 Task: Change the email background color to a custom RGB value of 150, 128, 246.
Action: Mouse moved to (192, 28)
Screenshot: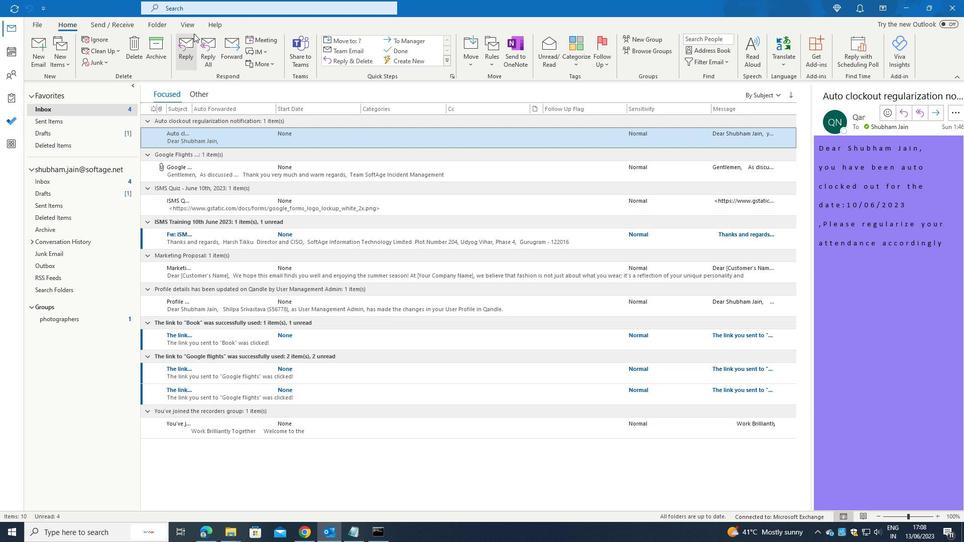 
Action: Mouse pressed left at (192, 28)
Screenshot: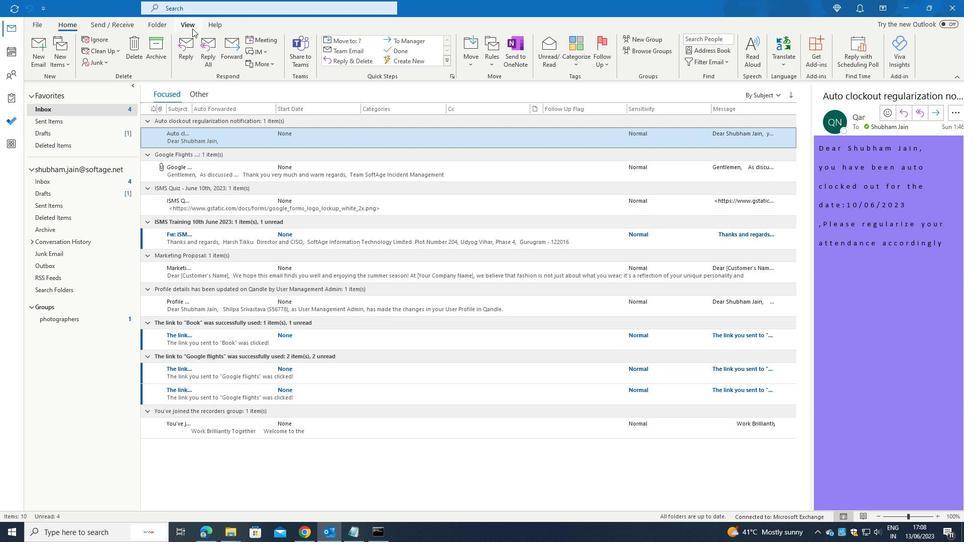 
Action: Mouse moved to (846, 42)
Screenshot: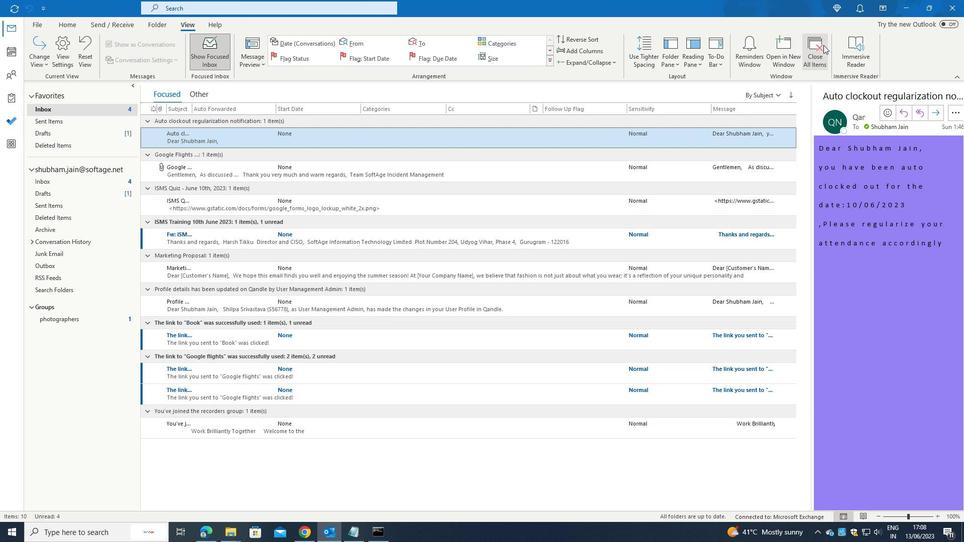 
Action: Mouse pressed left at (846, 42)
Screenshot: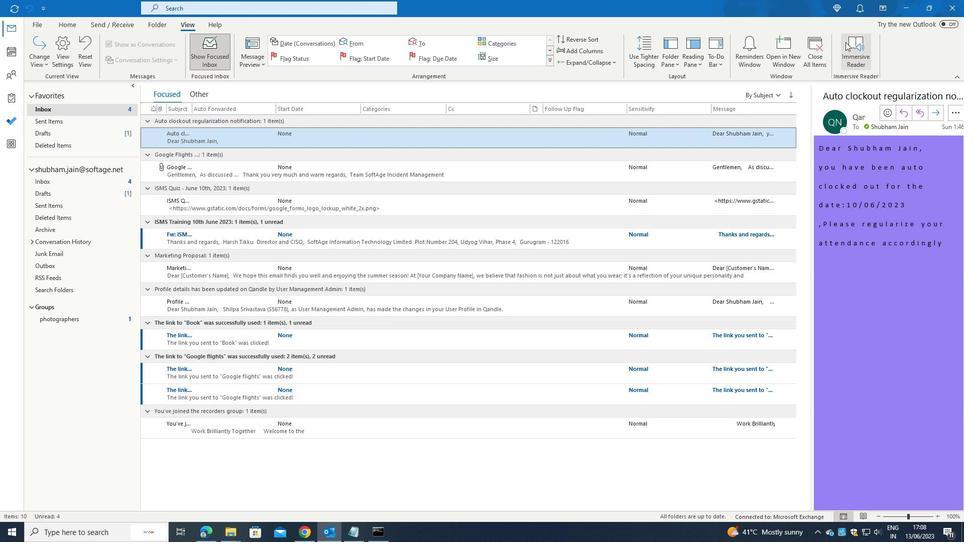 
Action: Mouse moved to (62, 55)
Screenshot: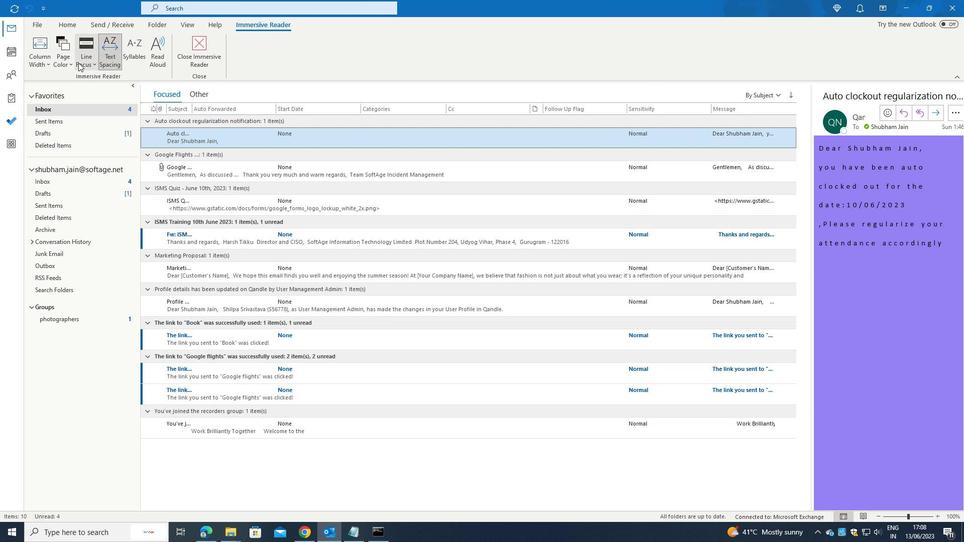 
Action: Mouse pressed left at (62, 55)
Screenshot: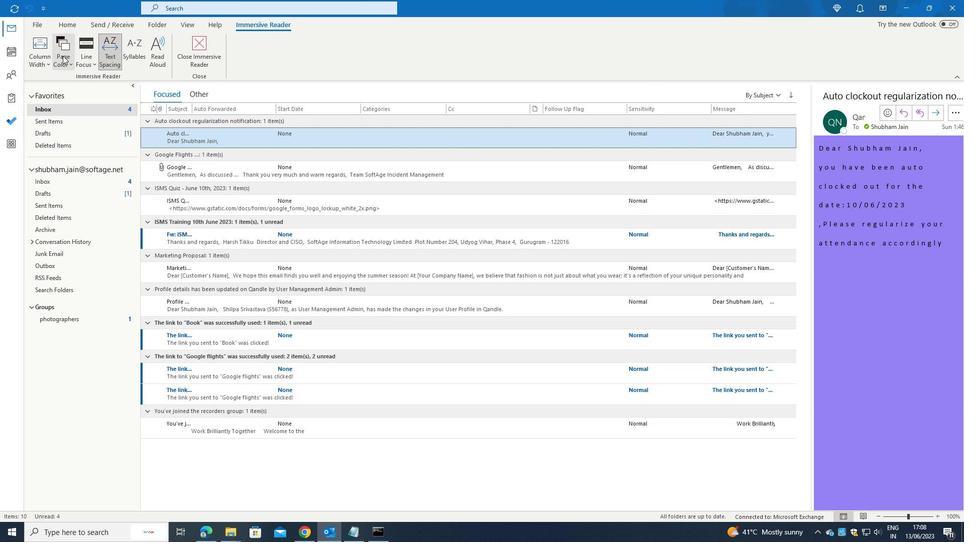 
Action: Mouse moved to (80, 191)
Screenshot: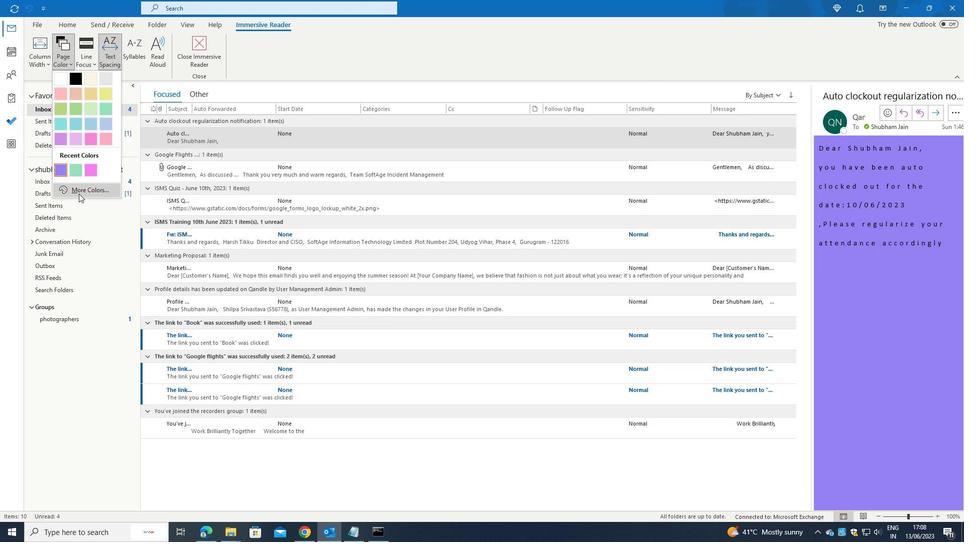 
Action: Mouse pressed left at (80, 191)
Screenshot: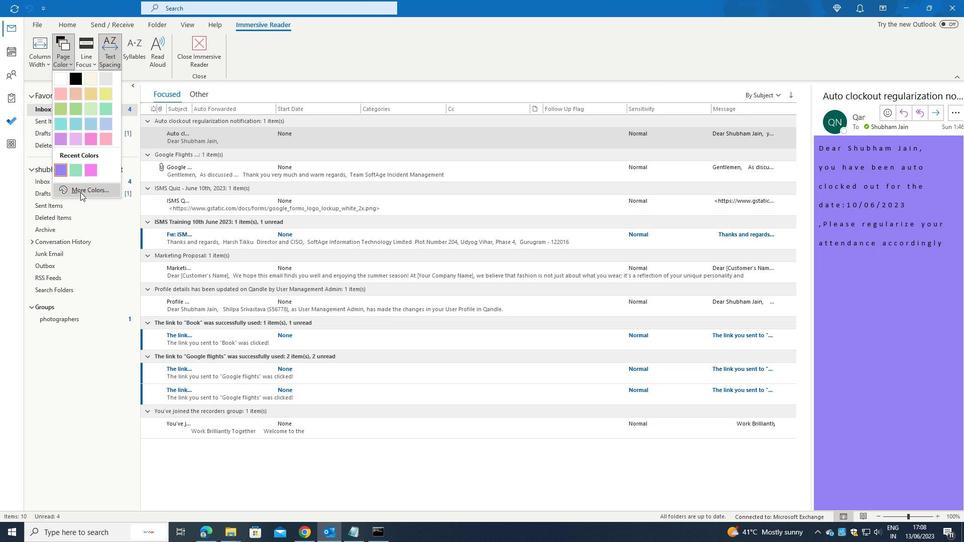 
Action: Mouse moved to (461, 331)
Screenshot: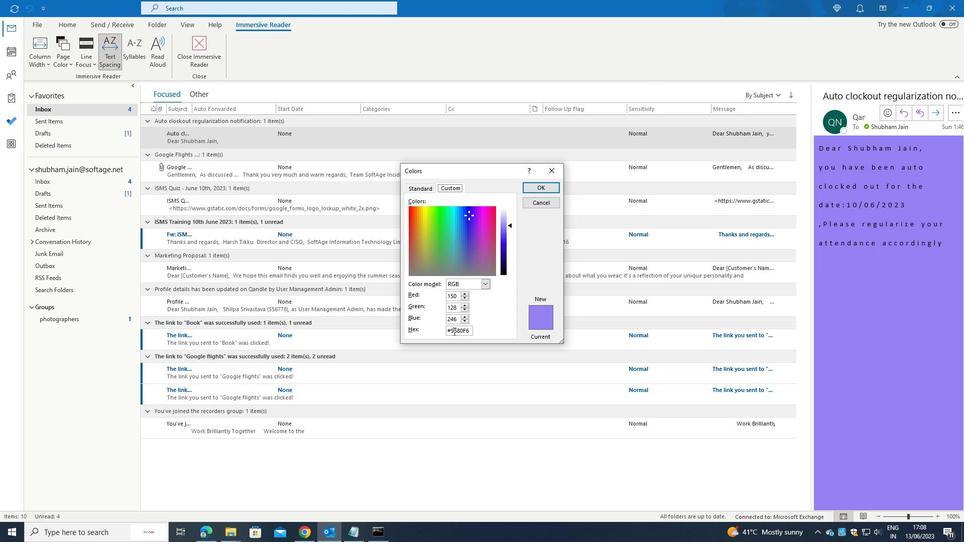 
Action: Mouse pressed left at (461, 331)
Screenshot: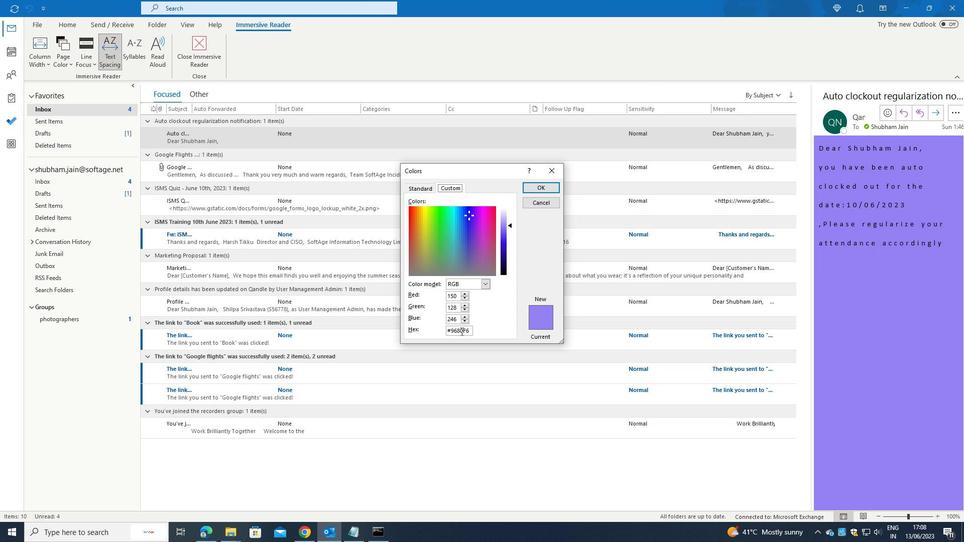 
Action: Mouse pressed left at (461, 331)
Screenshot: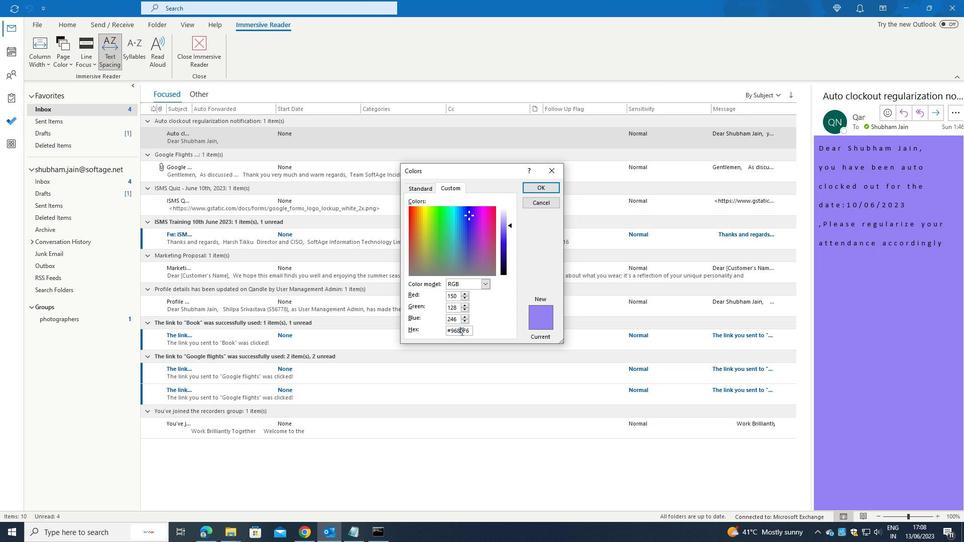 
Action: Key pressed 94e2be
Screenshot: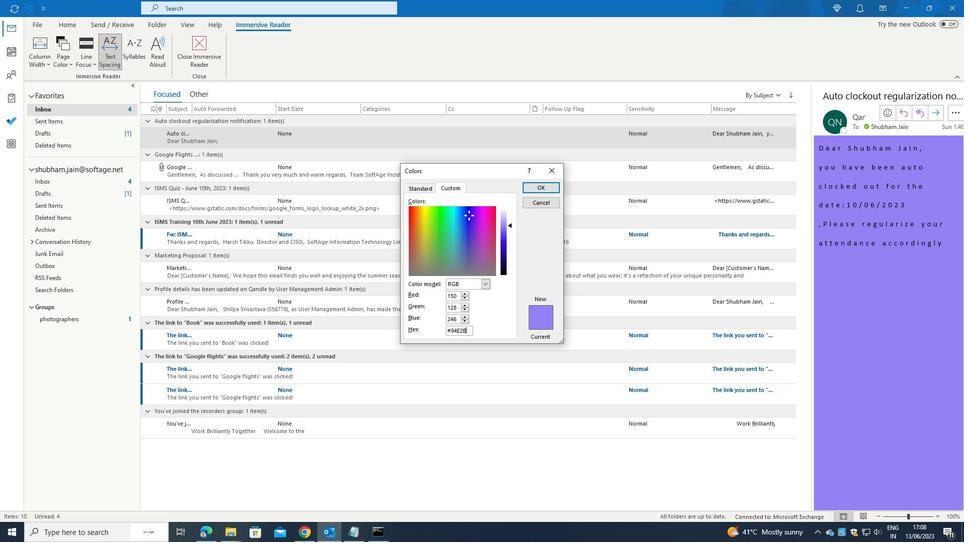 
Action: Mouse moved to (541, 189)
Screenshot: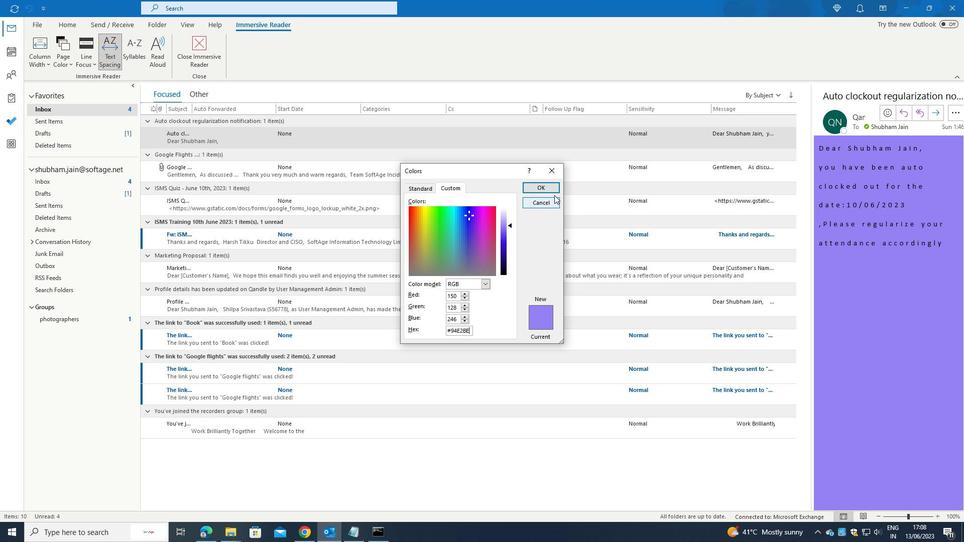 
Action: Mouse pressed left at (541, 189)
Screenshot: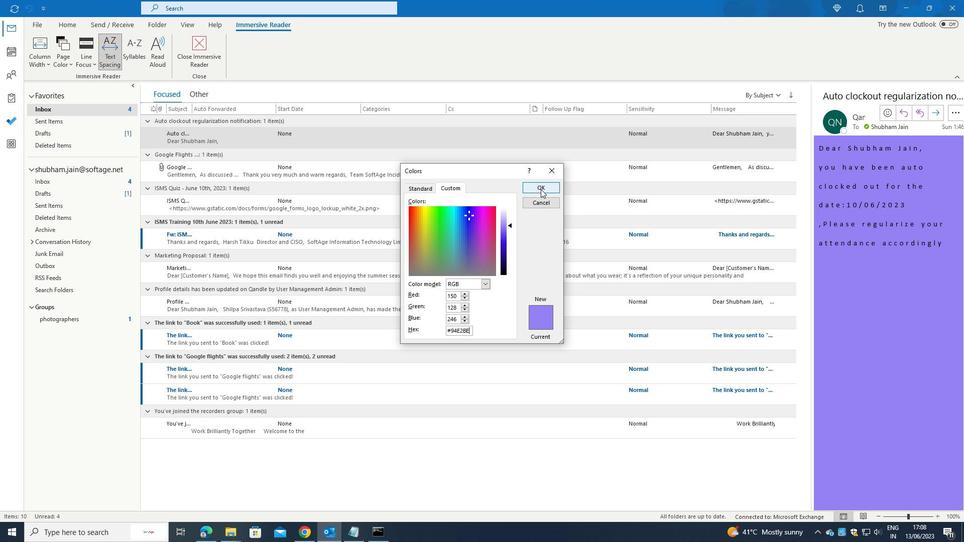 
